 Task: Create a new field with title Stage with name Wayfarer with field type as Single-select and options as Not Started, In Progress and Complete.
Action: Mouse moved to (71, 373)
Screenshot: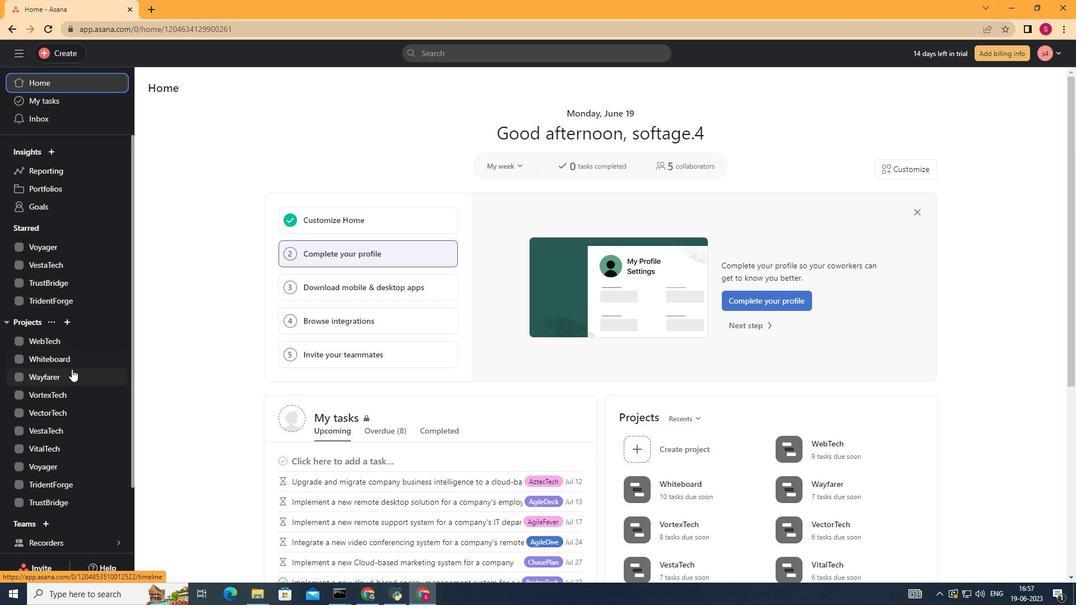 
Action: Mouse pressed left at (71, 373)
Screenshot: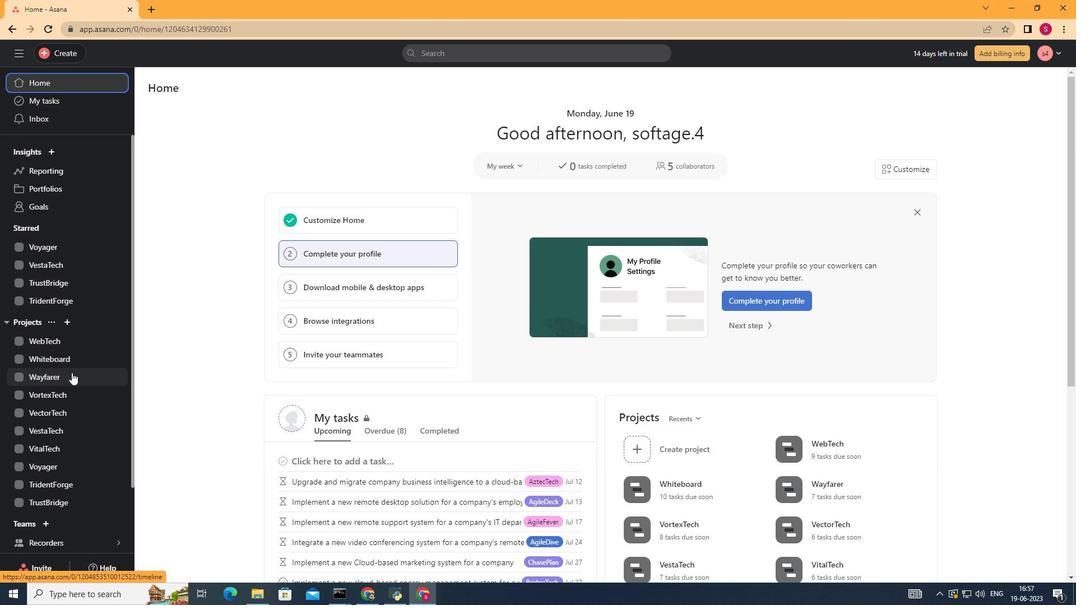 
Action: Mouse moved to (199, 116)
Screenshot: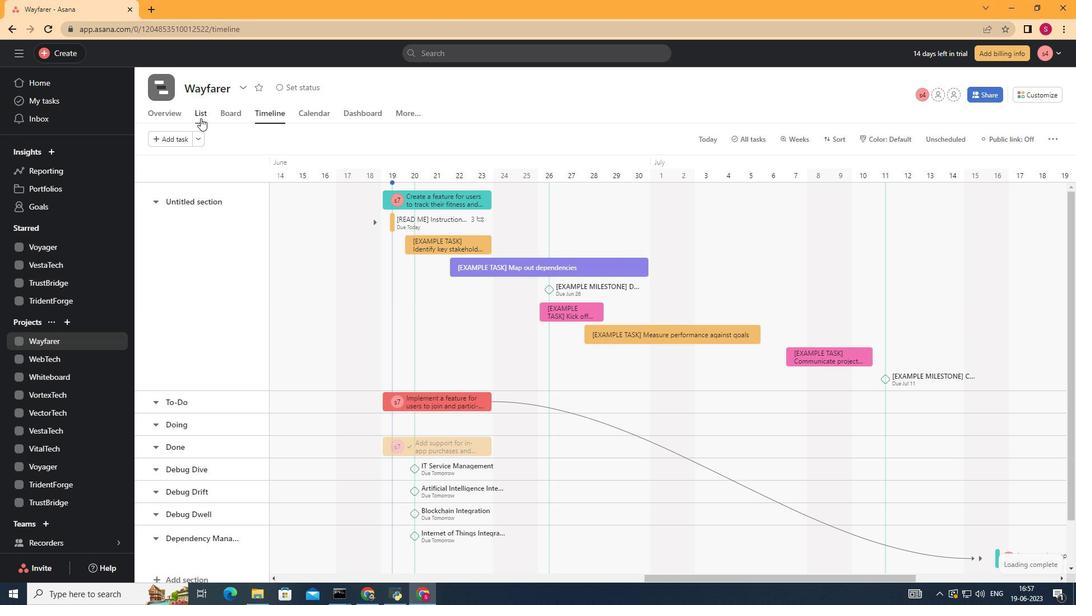 
Action: Mouse pressed left at (199, 116)
Screenshot: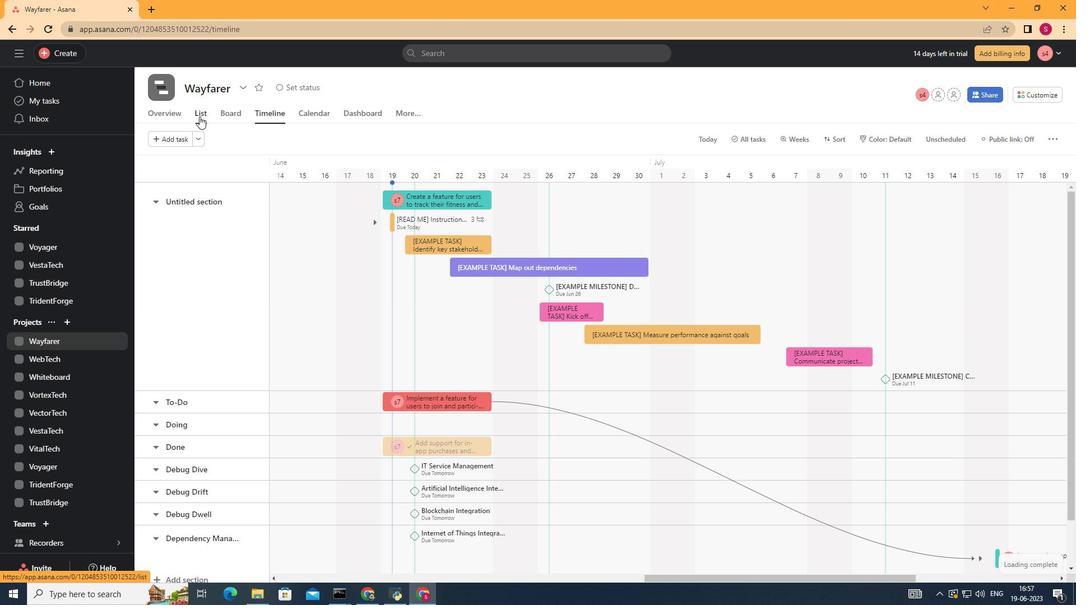 
Action: Mouse moved to (838, 164)
Screenshot: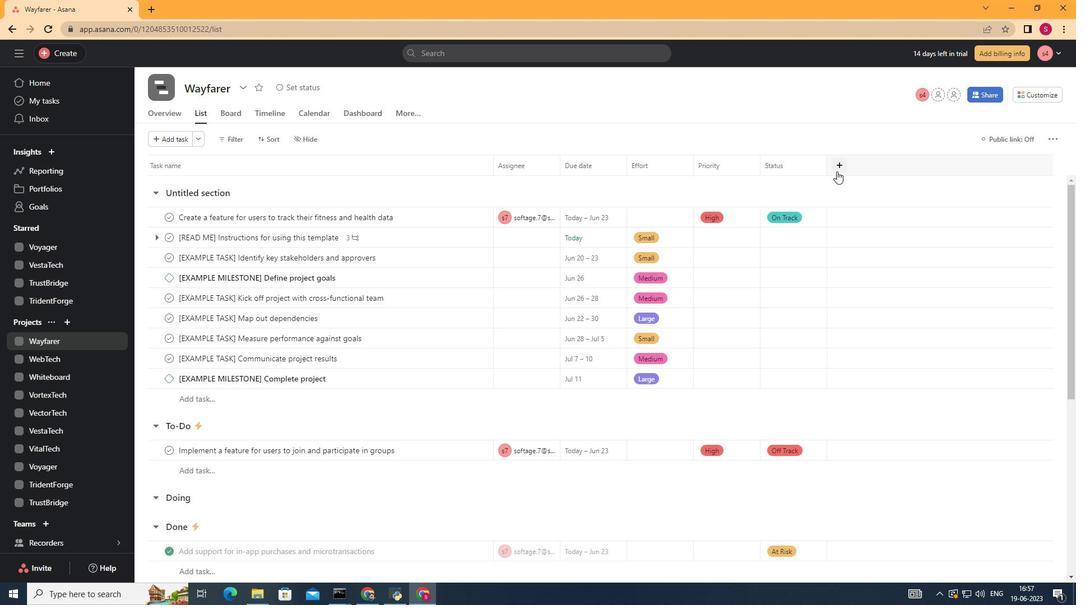 
Action: Mouse pressed left at (838, 164)
Screenshot: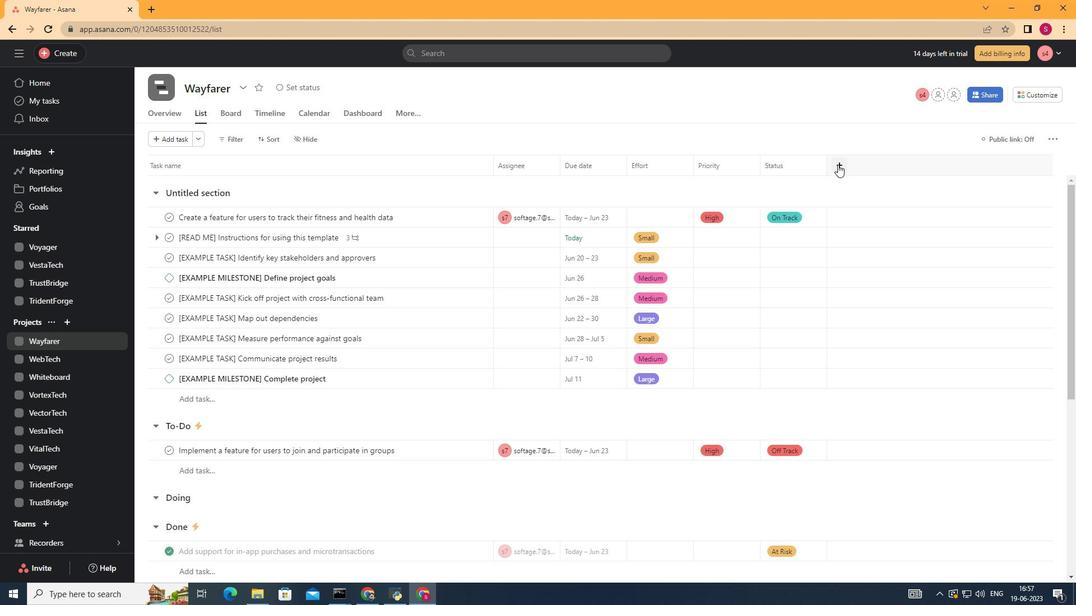 
Action: Mouse moved to (855, 292)
Screenshot: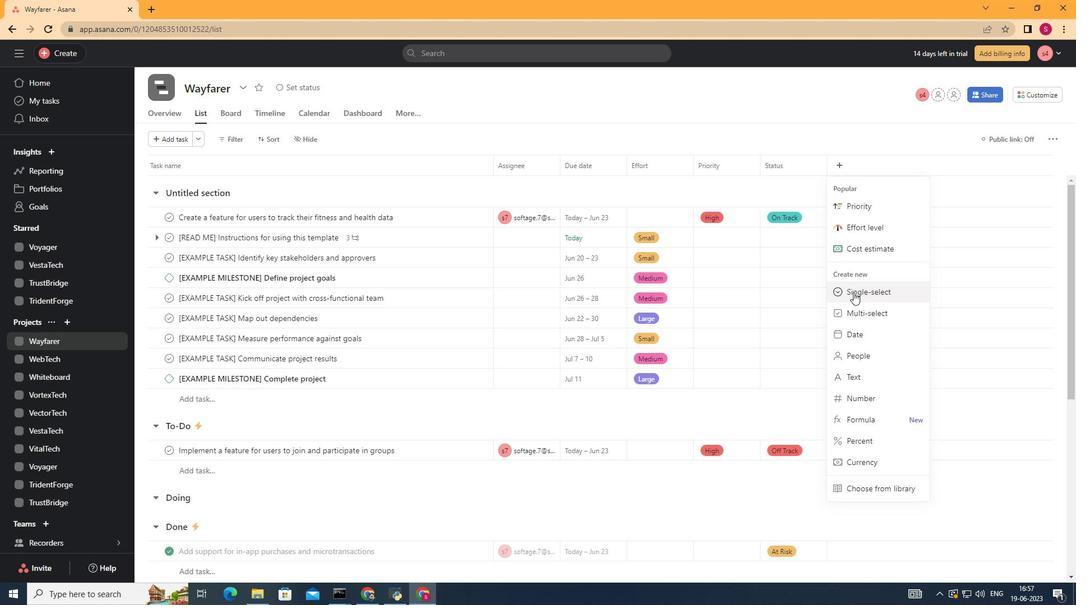 
Action: Mouse pressed left at (855, 292)
Screenshot: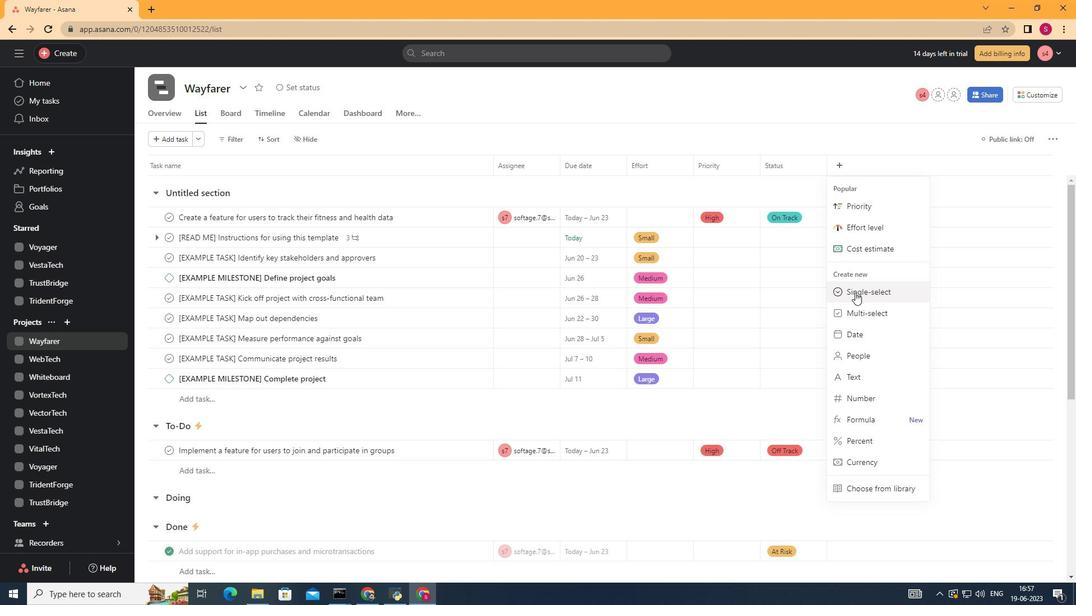
Action: Mouse moved to (435, 171)
Screenshot: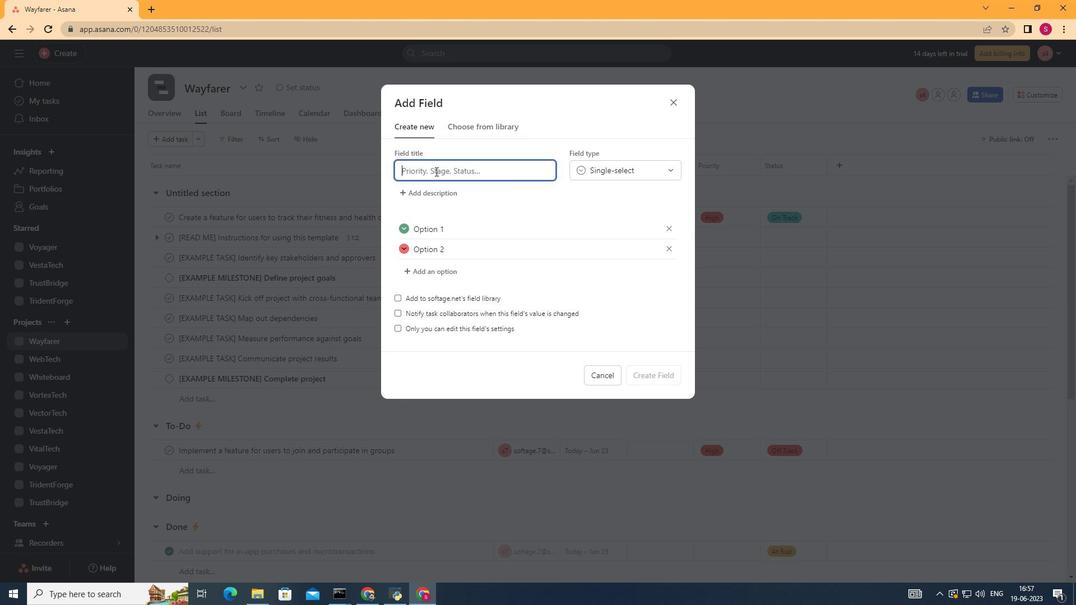 
Action: Mouse pressed left at (435, 171)
Screenshot: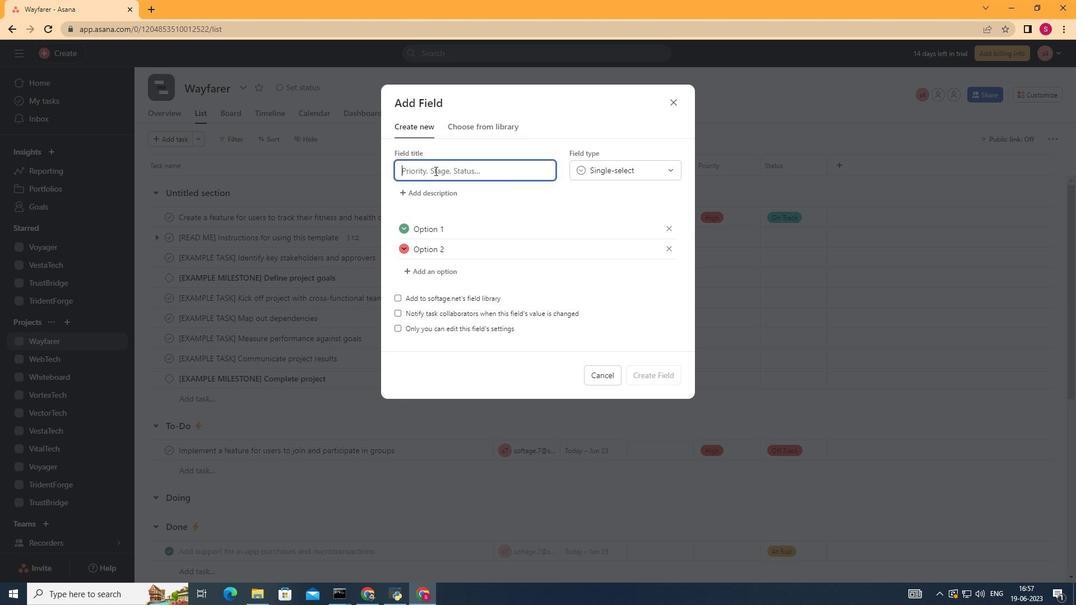 
Action: Key pressed <Key.shift><Key.shift><Key.shift>Wayfarer
Screenshot: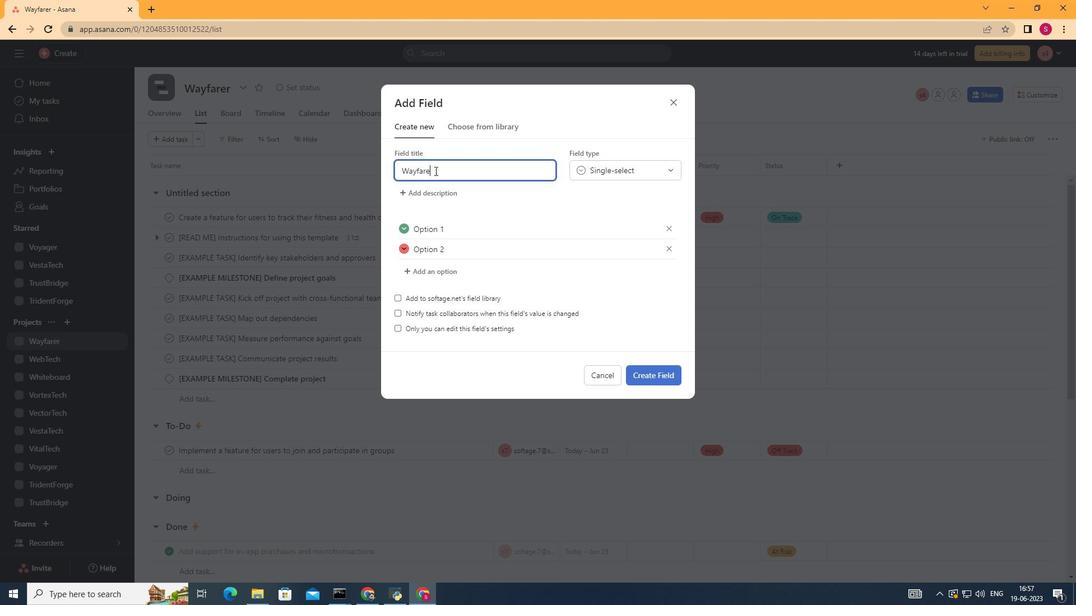 
Action: Mouse moved to (608, 170)
Screenshot: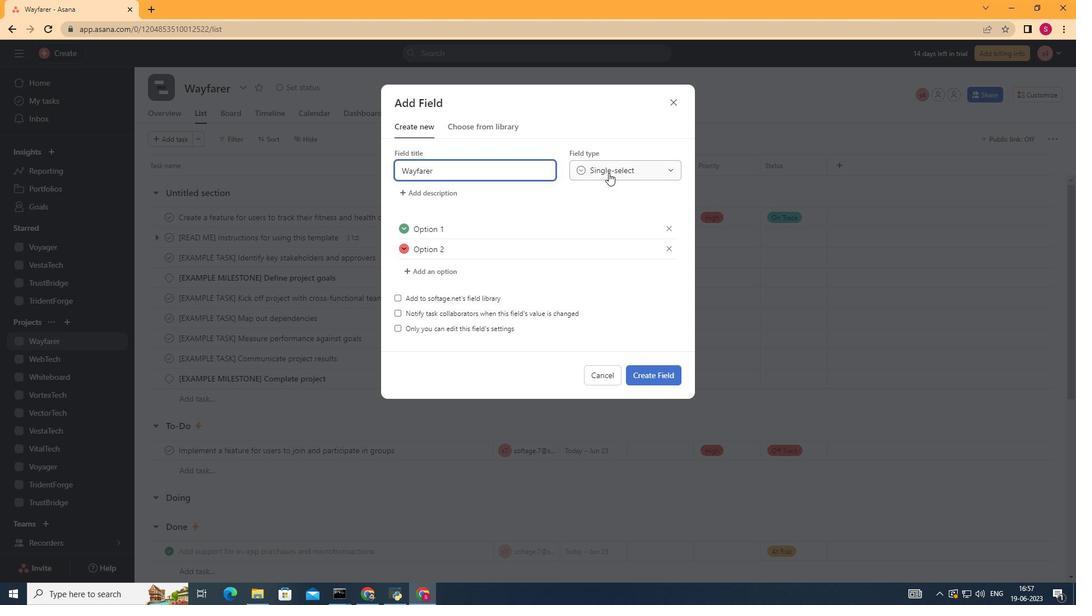 
Action: Mouse pressed left at (608, 170)
Screenshot: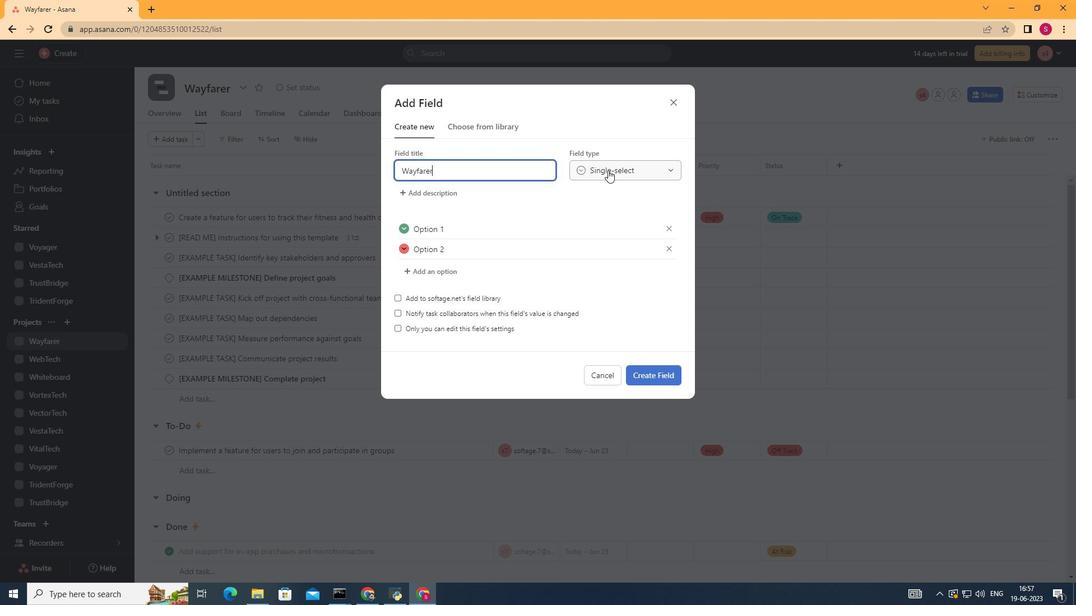 
Action: Mouse moved to (623, 195)
Screenshot: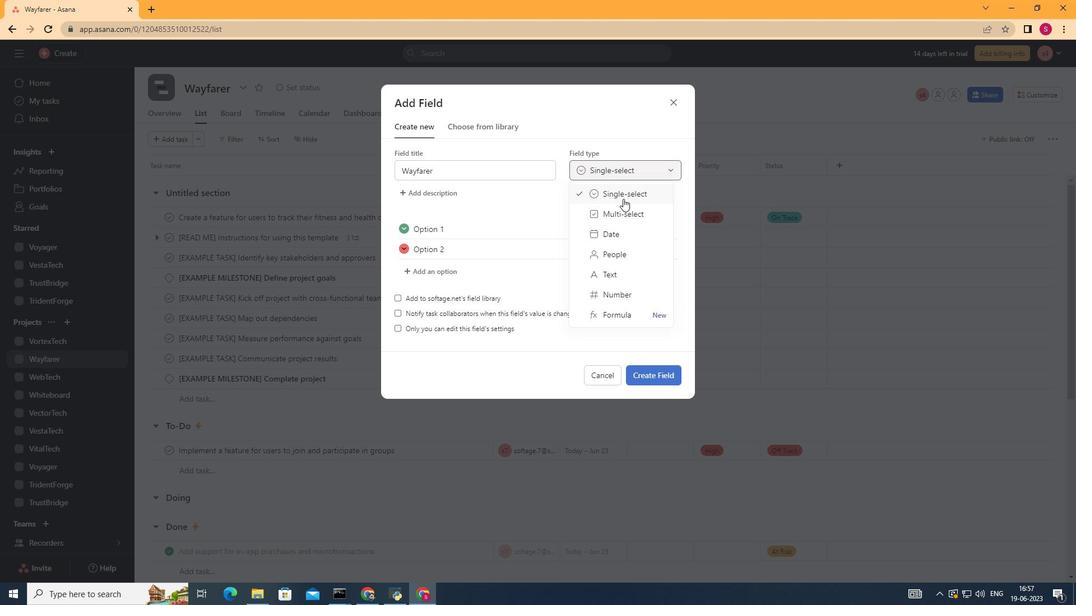 
Action: Mouse pressed left at (623, 195)
Screenshot: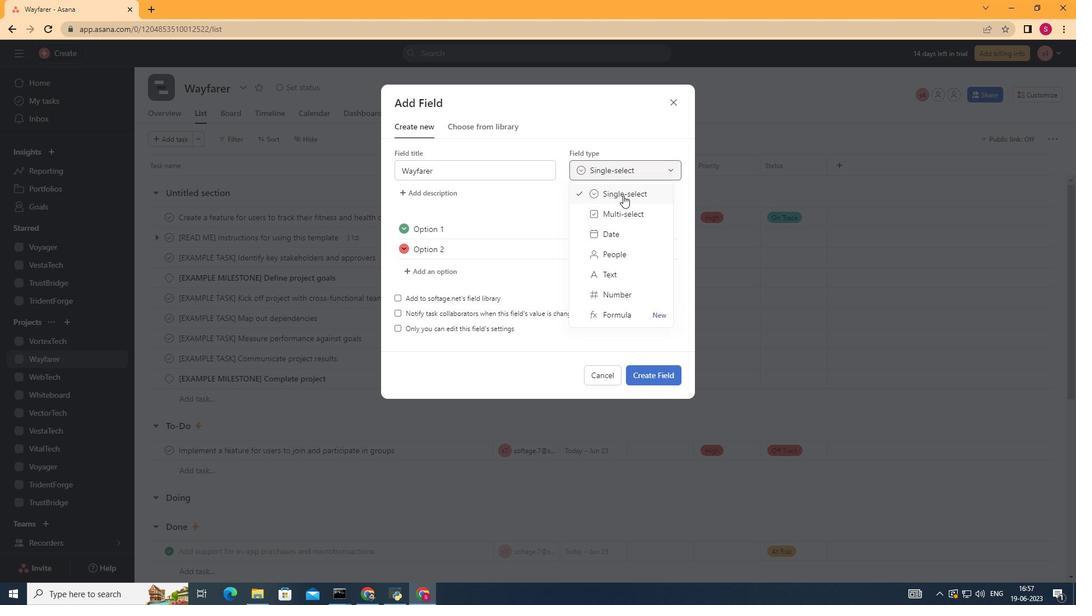 
Action: Mouse moved to (669, 230)
Screenshot: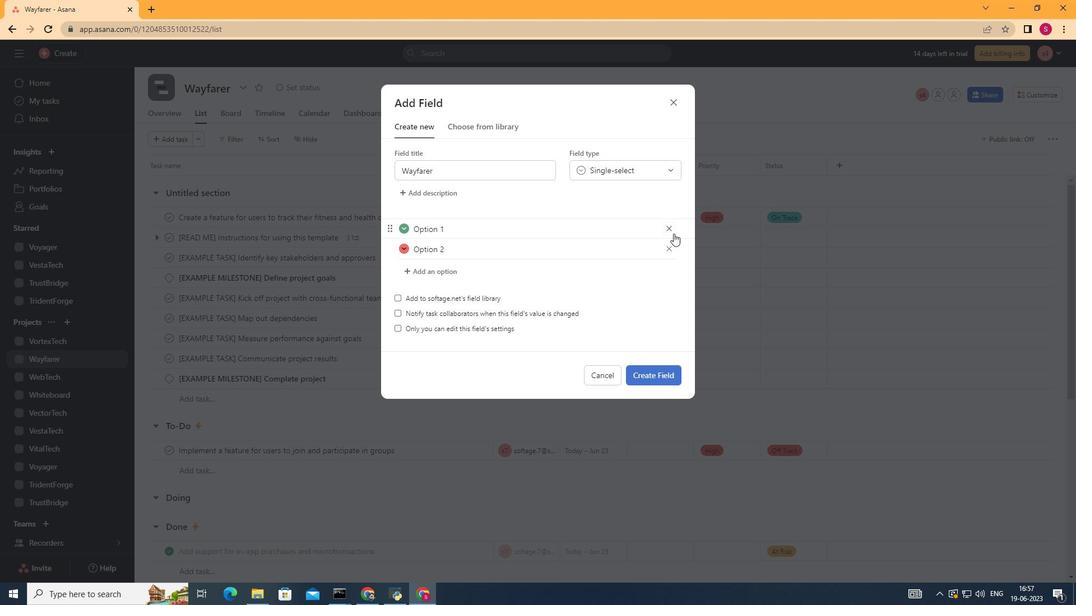 
Action: Mouse pressed left at (669, 230)
Screenshot: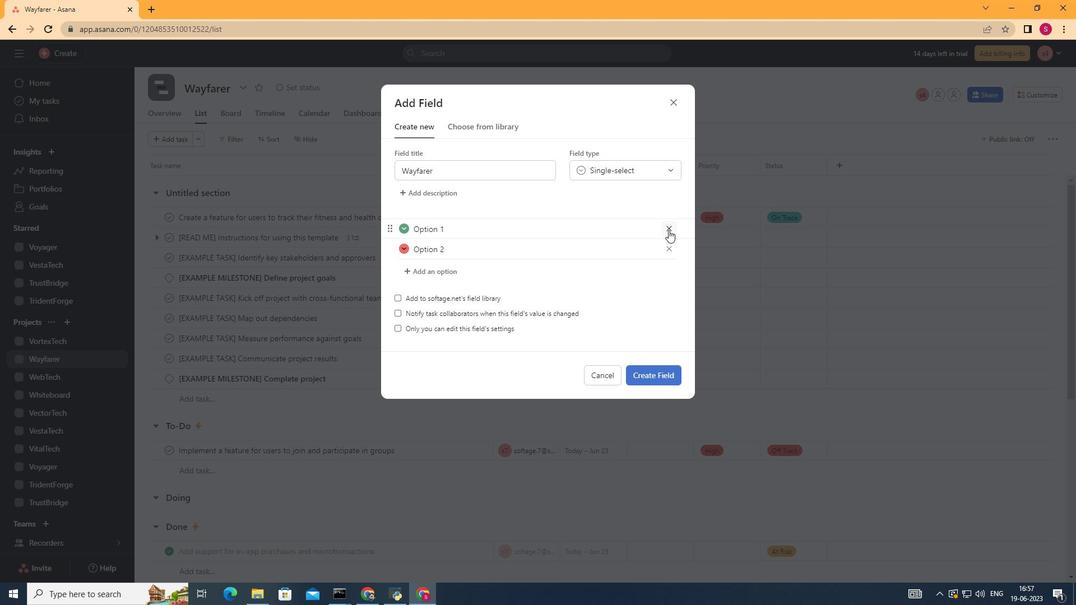
Action: Mouse pressed left at (669, 230)
Screenshot: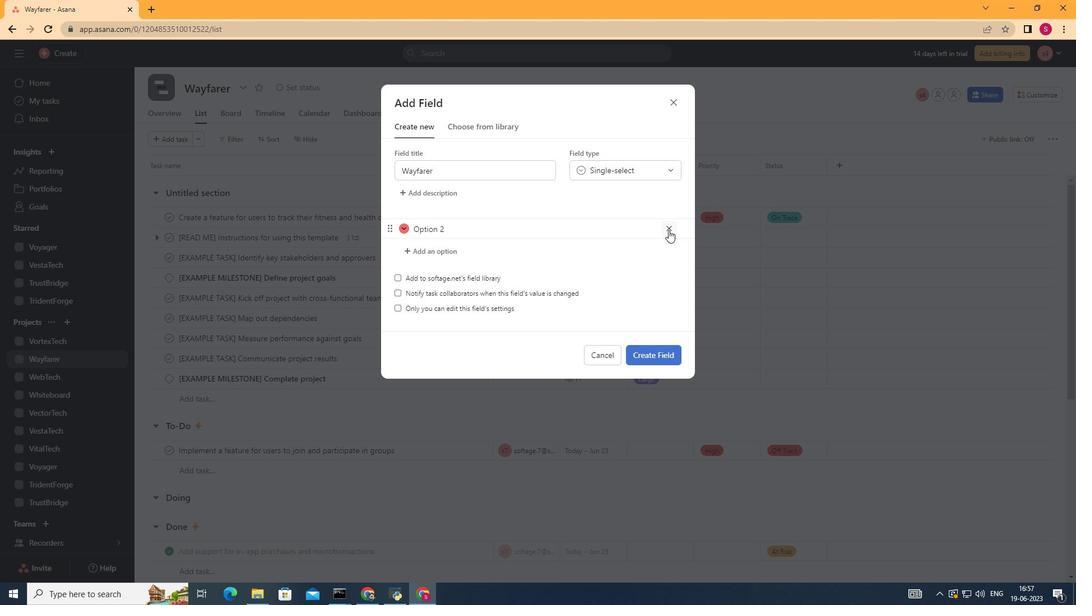 
Action: Mouse moved to (443, 227)
Screenshot: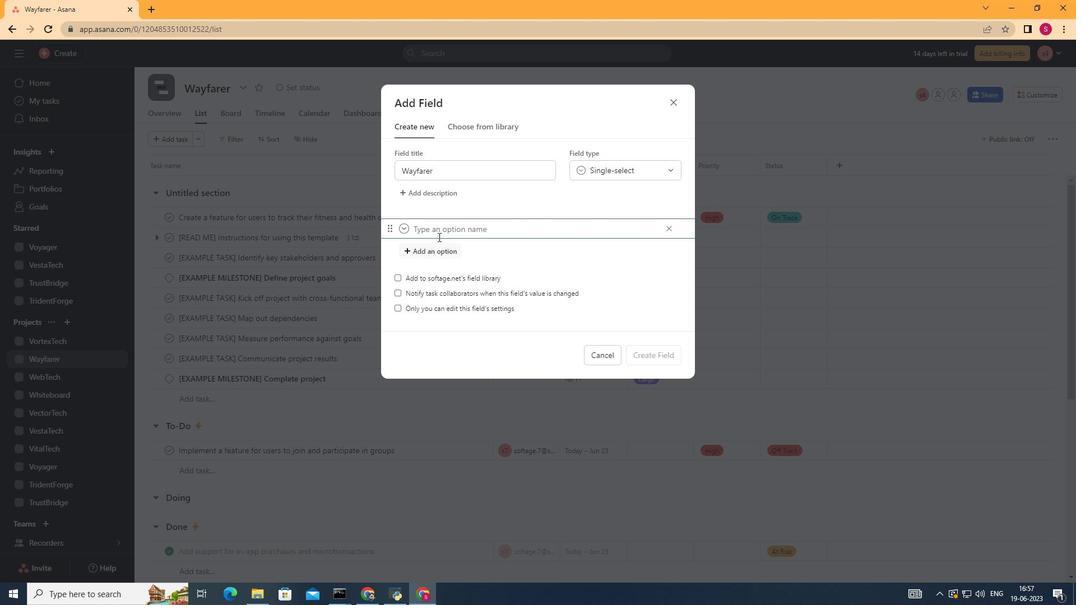 
Action: Key pressed <Key.shift>Not<Key.space><Key.shift>Started
Screenshot: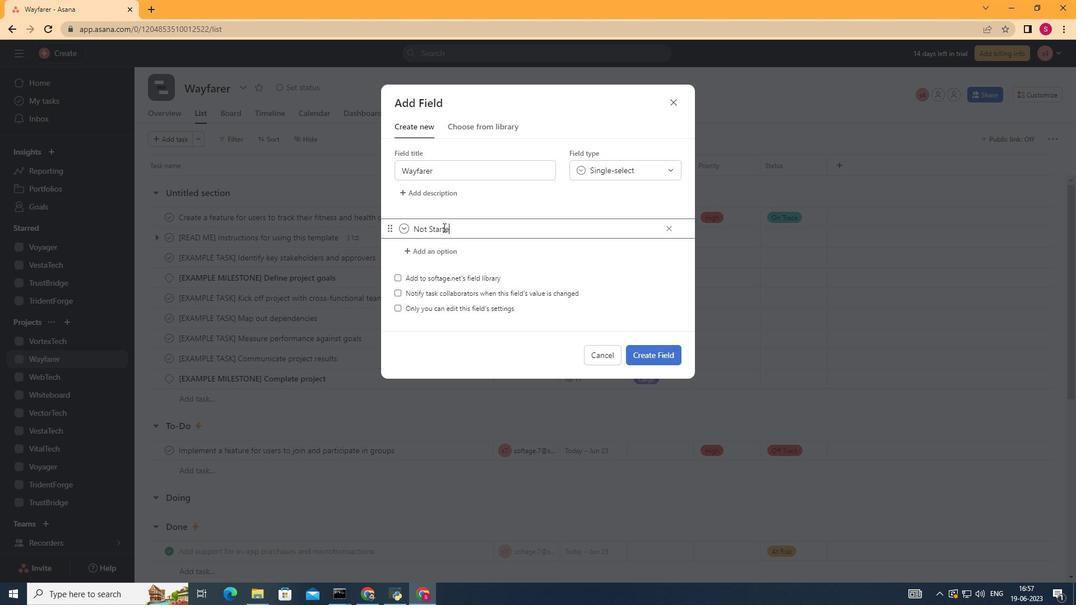 
Action: Mouse moved to (413, 250)
Screenshot: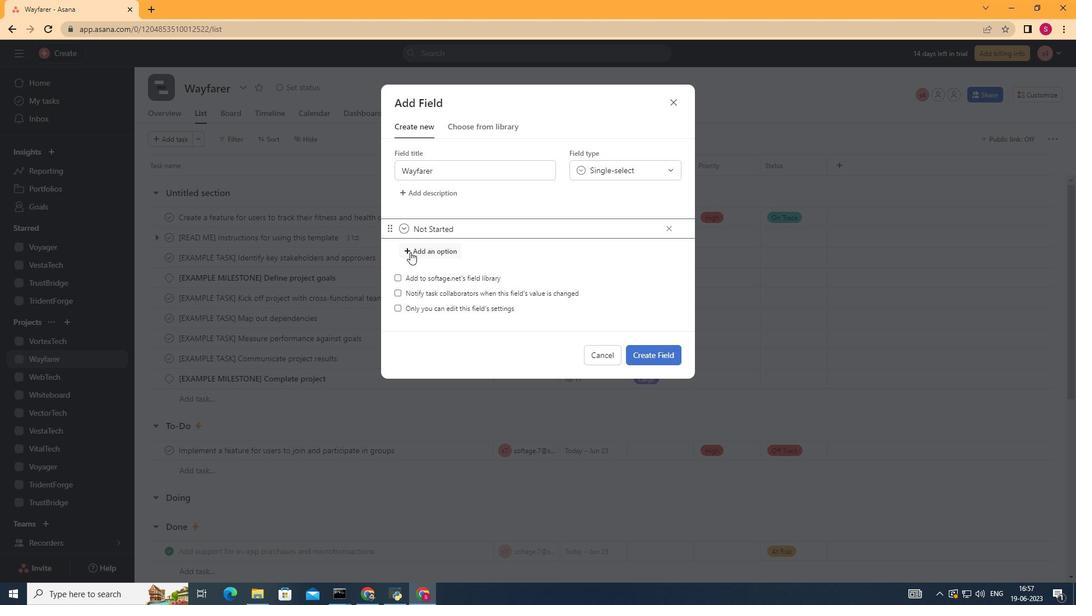 
Action: Mouse pressed left at (413, 250)
Screenshot: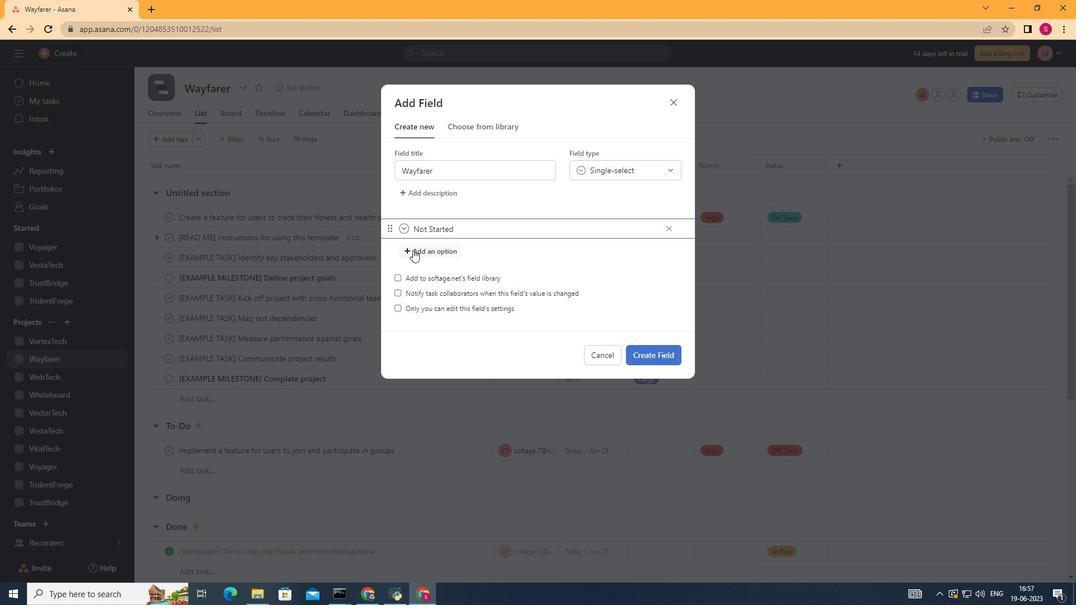 
Action: Mouse moved to (413, 249)
Screenshot: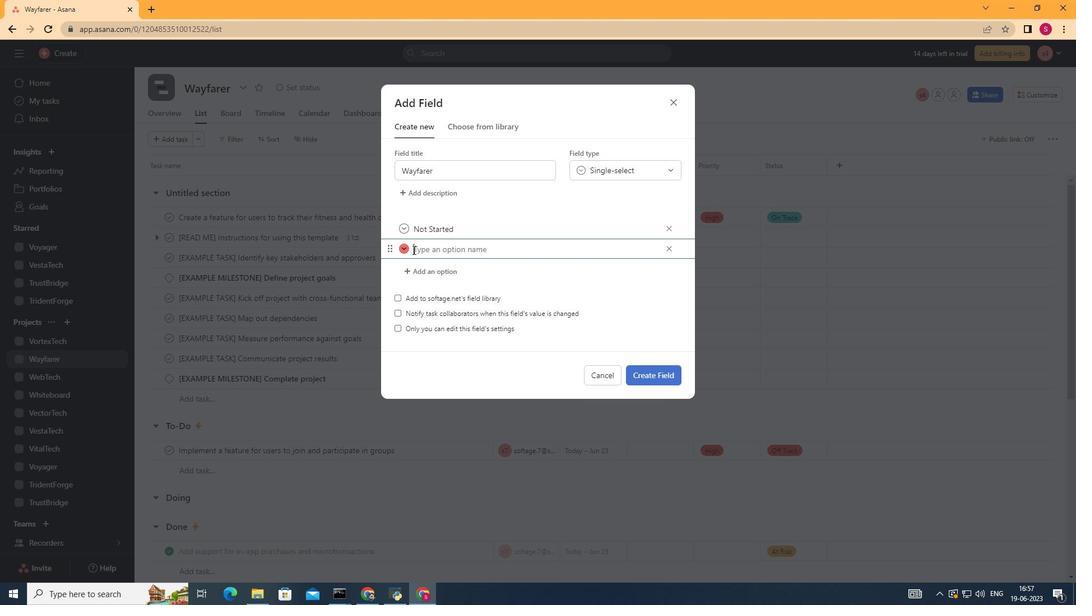 
Action: Key pressed <Key.shift>In<Key.space><Key.shift>Progr<Key.backspace>ress<Key.enter><Key.shift>Complete
Screenshot: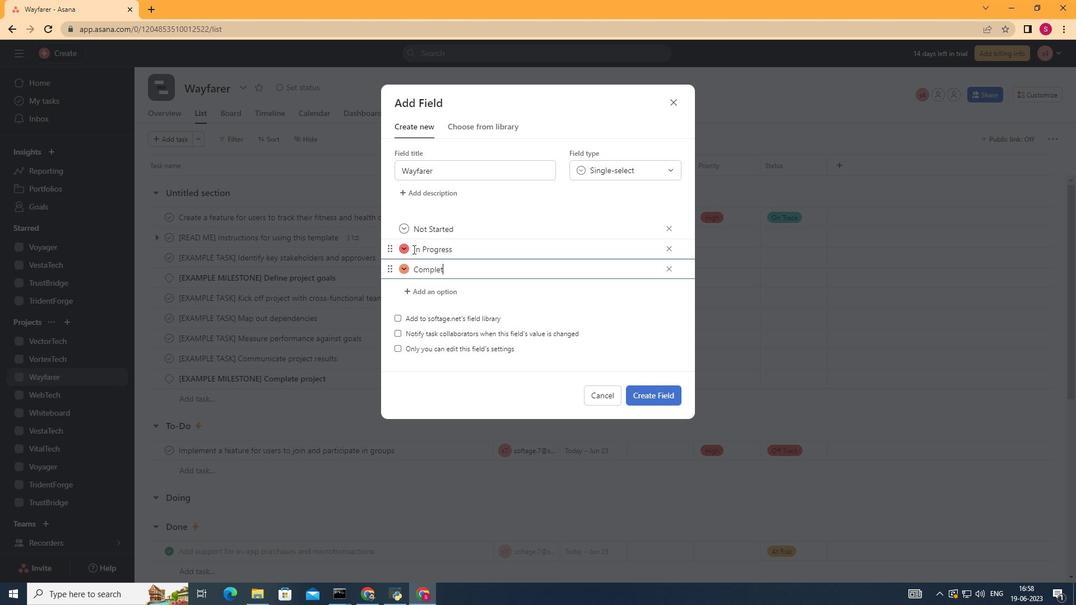 
Action: Mouse moved to (639, 392)
Screenshot: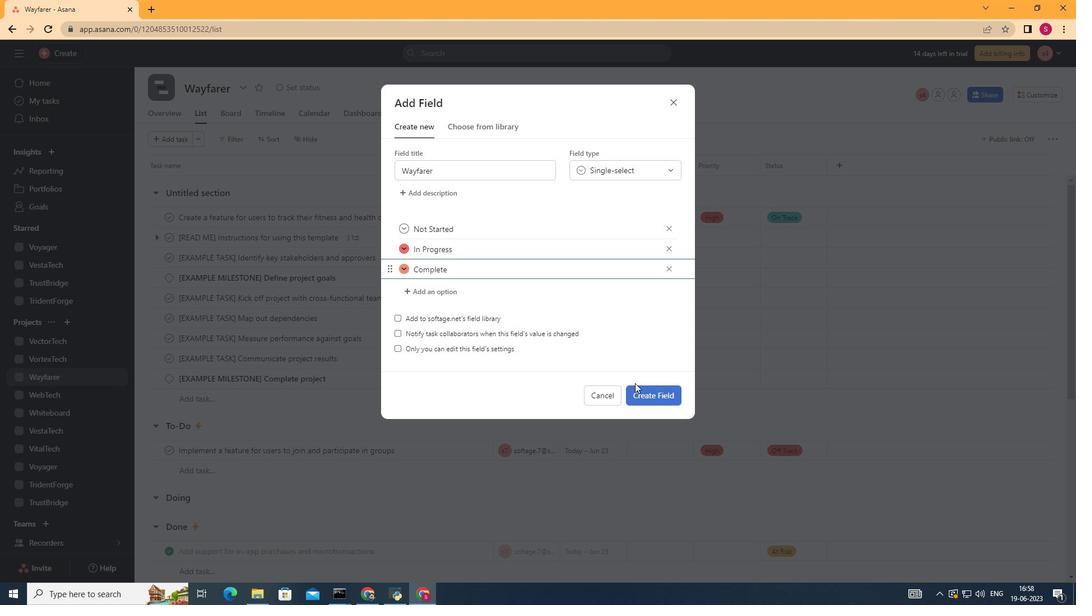 
Action: Mouse pressed left at (639, 392)
Screenshot: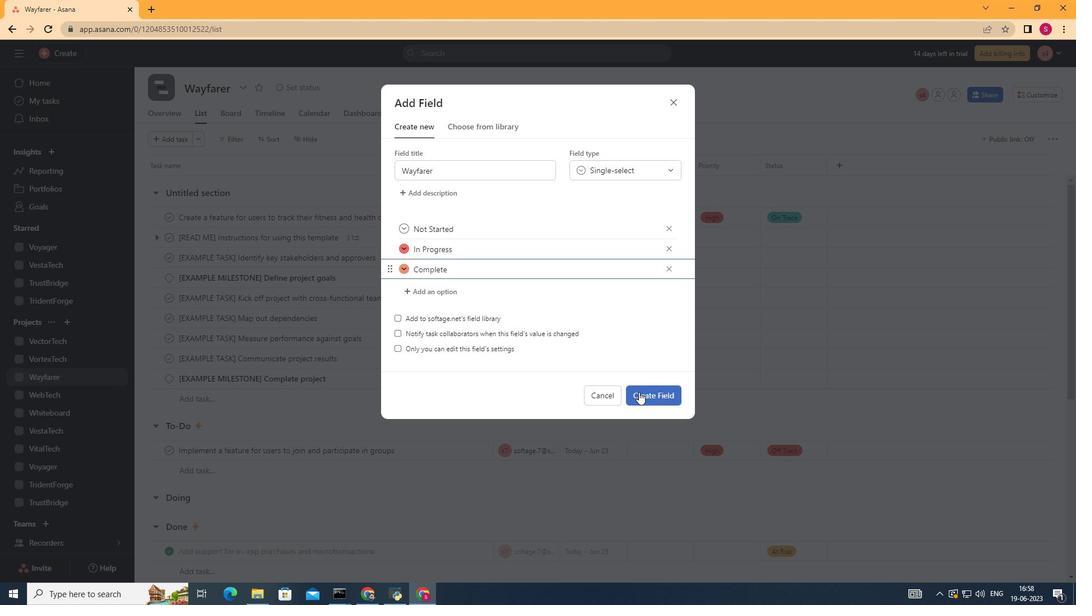 
